 Task: Send the message to the host of Bed and breakfast in St. Marys, Georgia, United States.- Hello! I'm interested in your listing for 01/Dec/2023. Is it still available during that time?.
Action: Mouse moved to (284, 124)
Screenshot: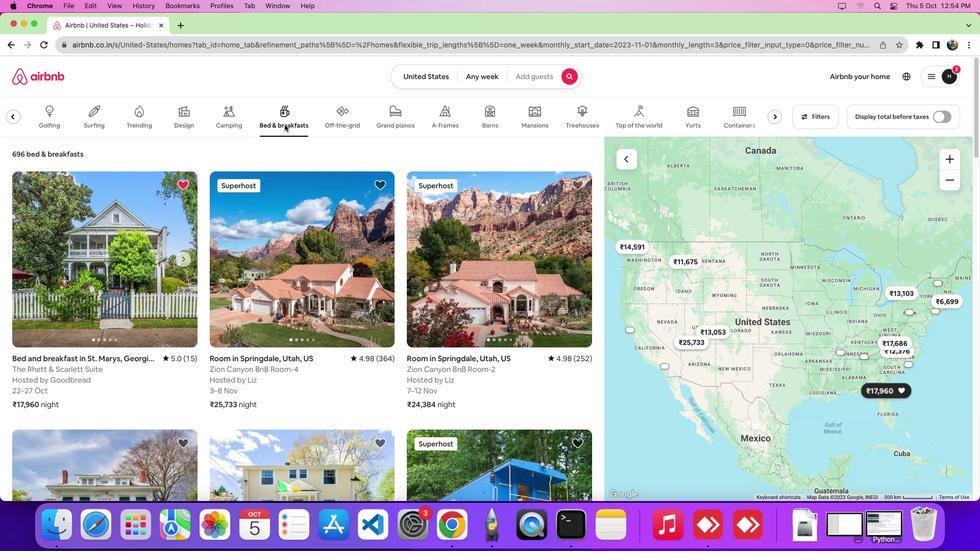 
Action: Mouse pressed left at (284, 124)
Screenshot: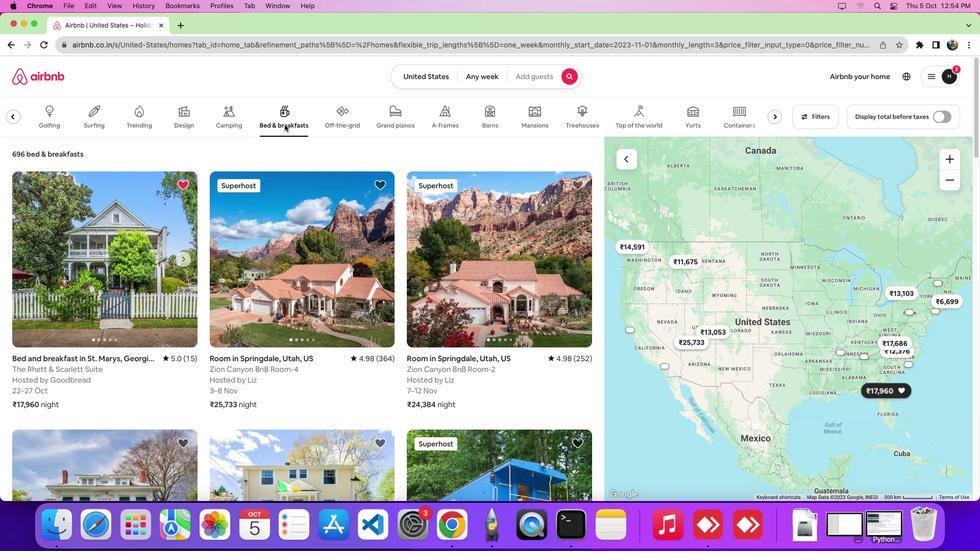 
Action: Mouse moved to (143, 256)
Screenshot: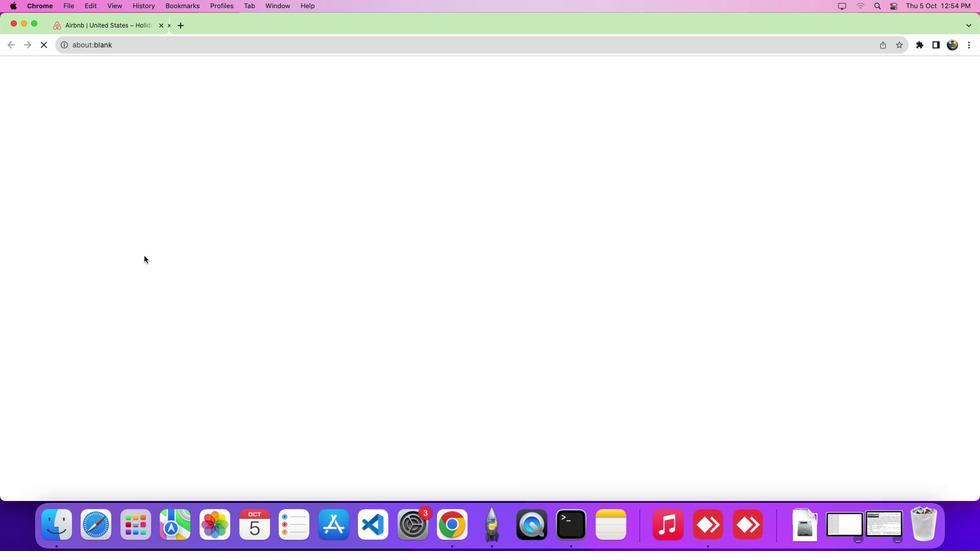 
Action: Mouse pressed left at (143, 256)
Screenshot: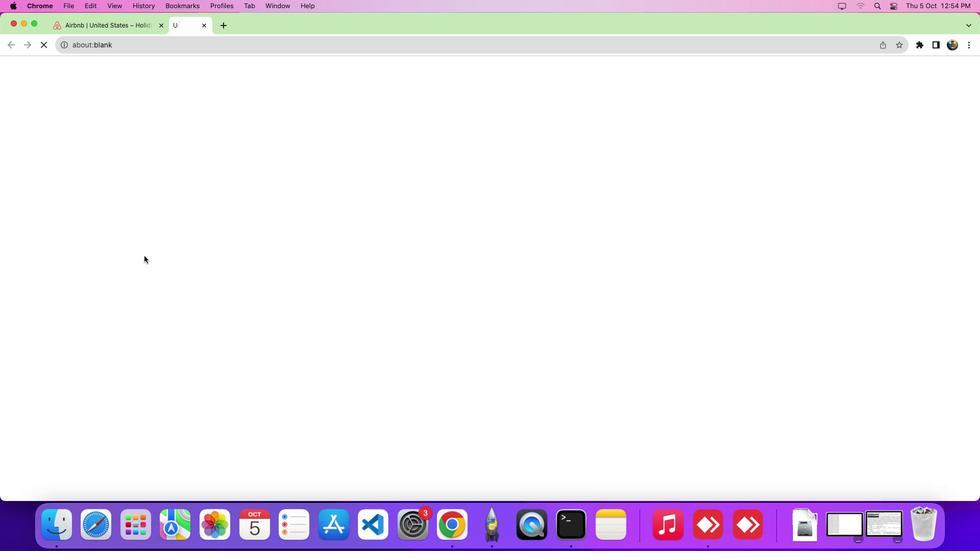 
Action: Mouse moved to (468, 309)
Screenshot: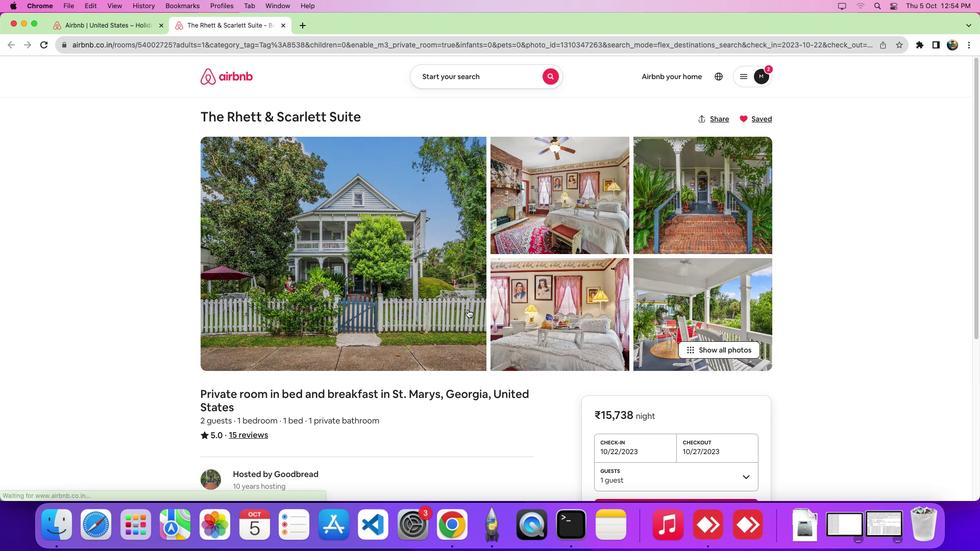 
Action: Mouse scrolled (468, 309) with delta (0, 0)
Screenshot: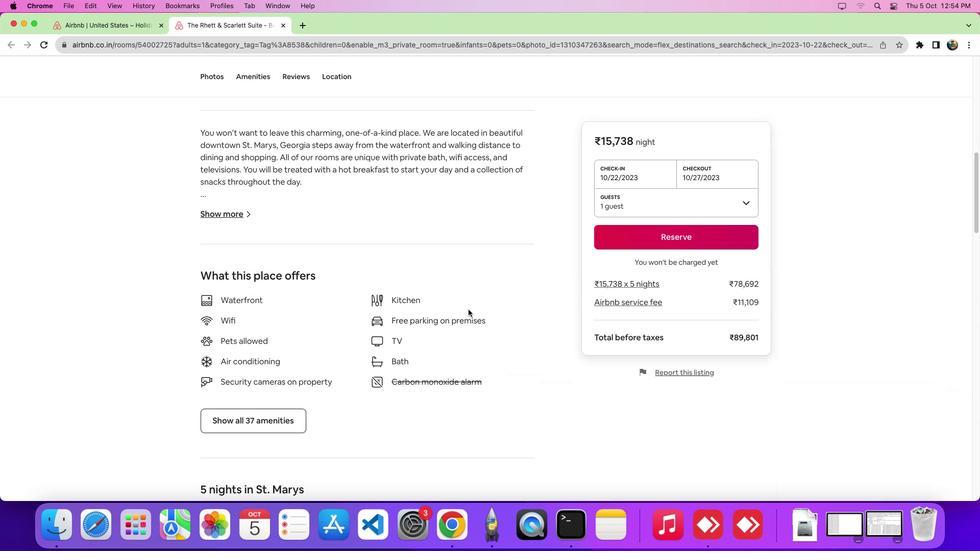
Action: Mouse scrolled (468, 309) with delta (0, 0)
Screenshot: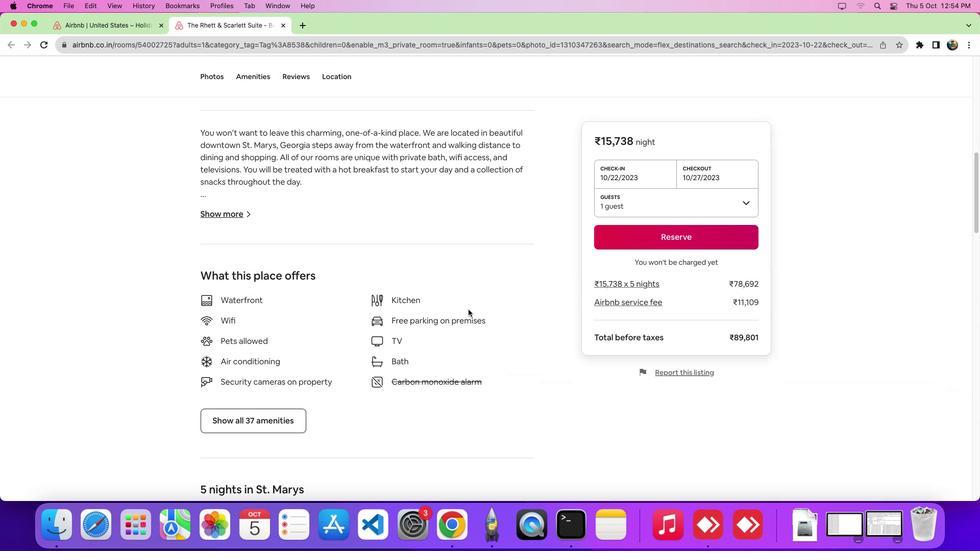 
Action: Mouse scrolled (468, 309) with delta (0, -4)
Screenshot: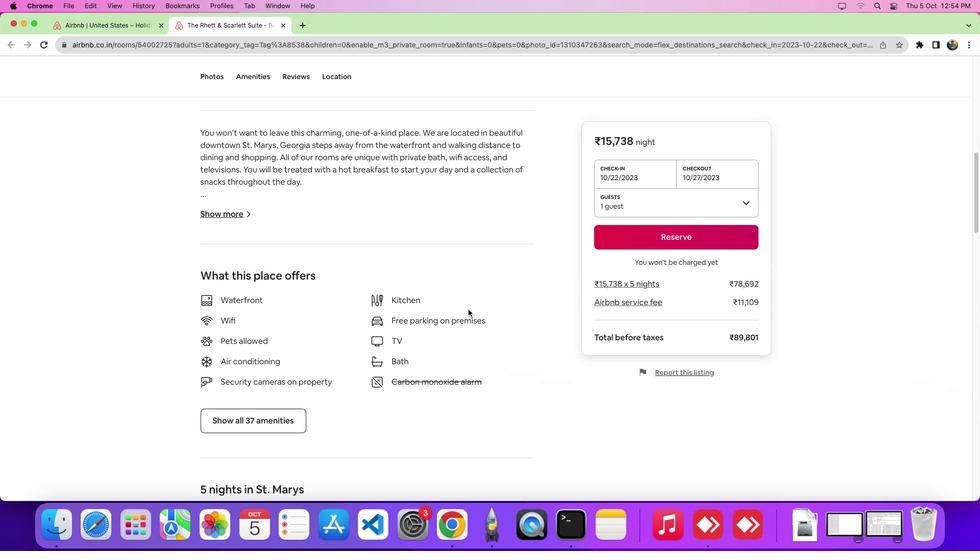 
Action: Mouse scrolled (468, 309) with delta (0, -6)
Screenshot: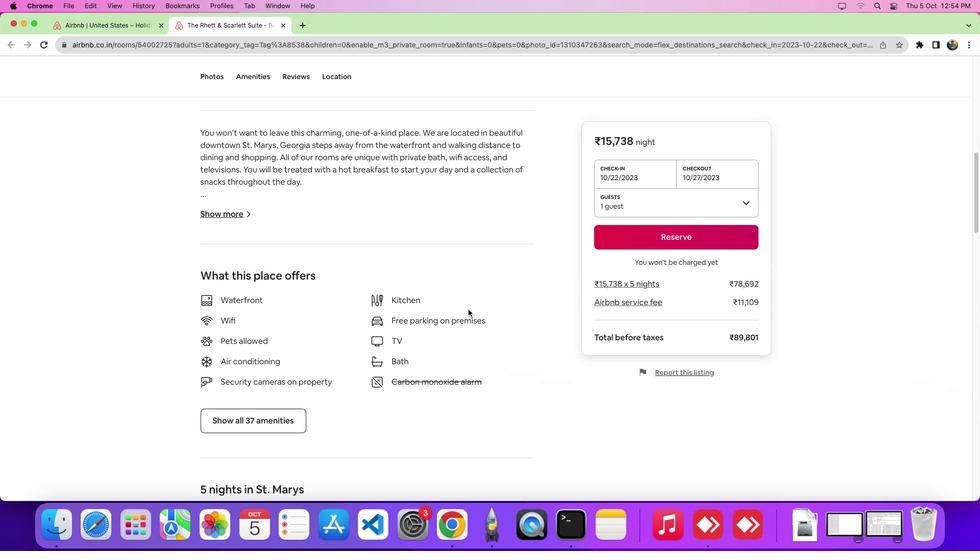 
Action: Mouse moved to (468, 309)
Screenshot: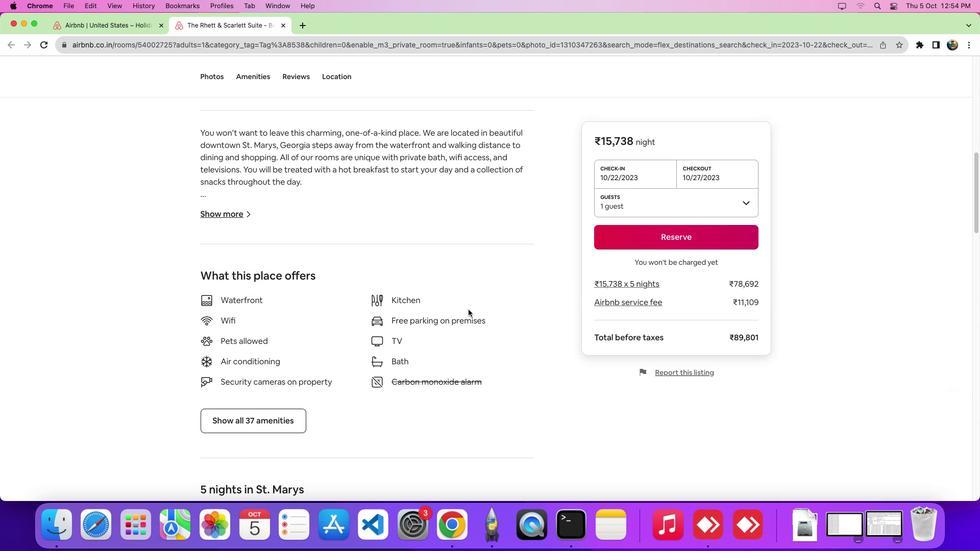 
Action: Mouse scrolled (468, 309) with delta (0, 0)
Screenshot: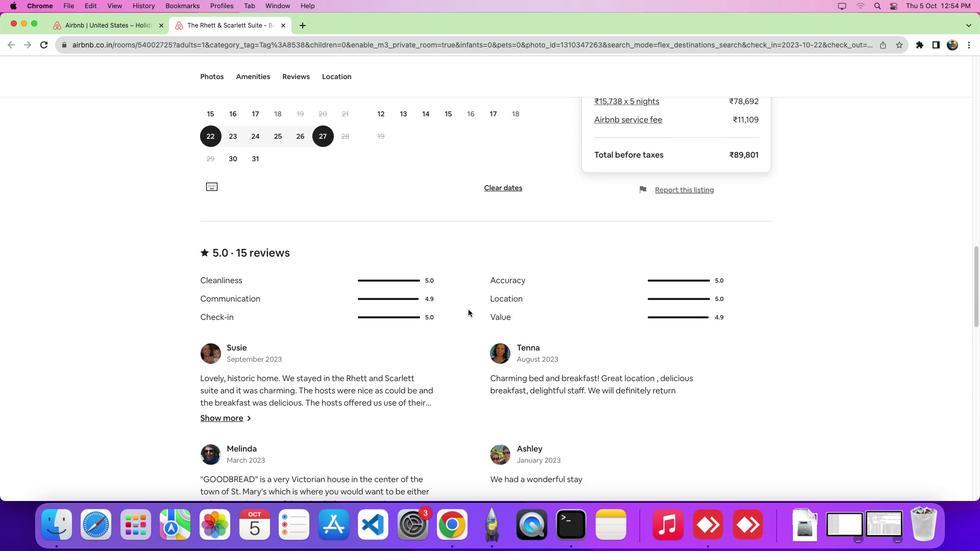 
Action: Mouse scrolled (468, 309) with delta (0, -1)
Screenshot: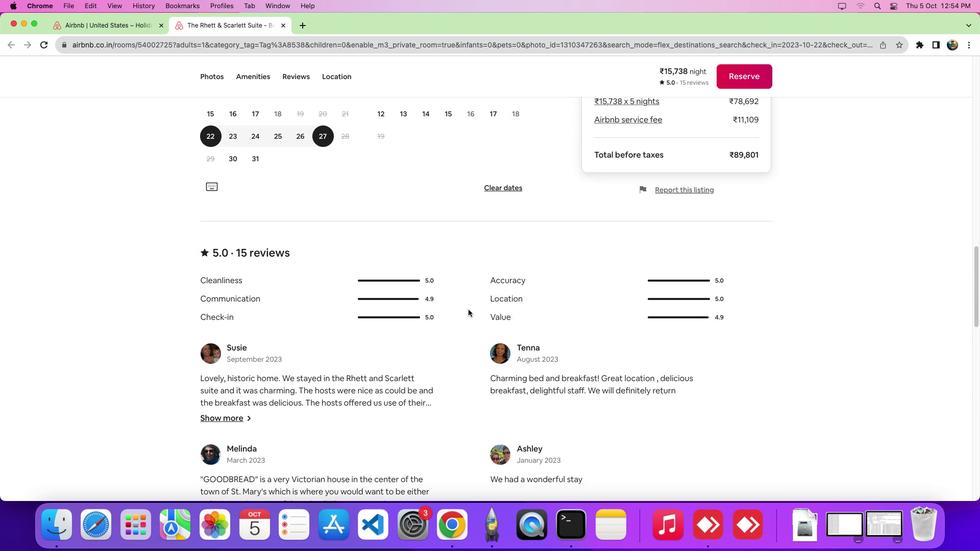 
Action: Mouse scrolled (468, 309) with delta (0, -4)
Screenshot: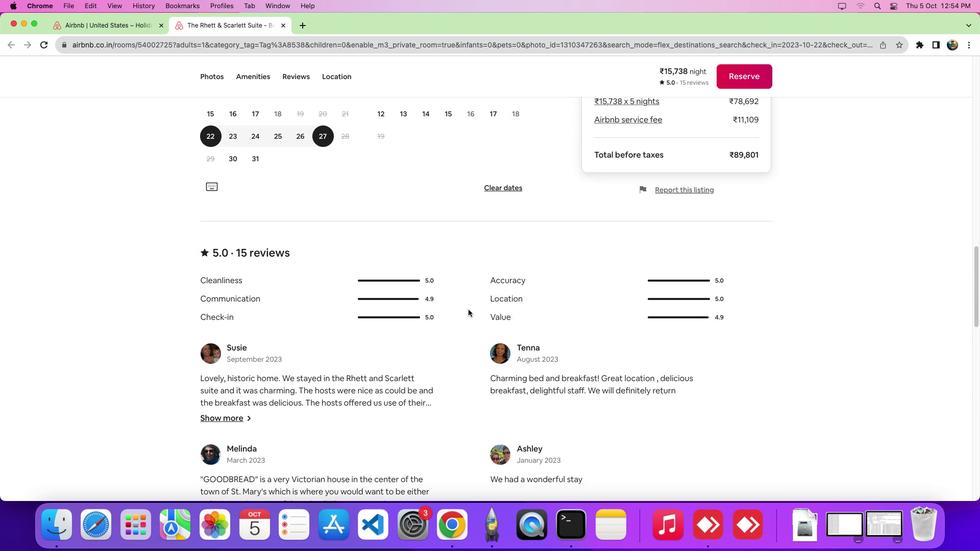 
Action: Mouse scrolled (468, 309) with delta (0, -6)
Screenshot: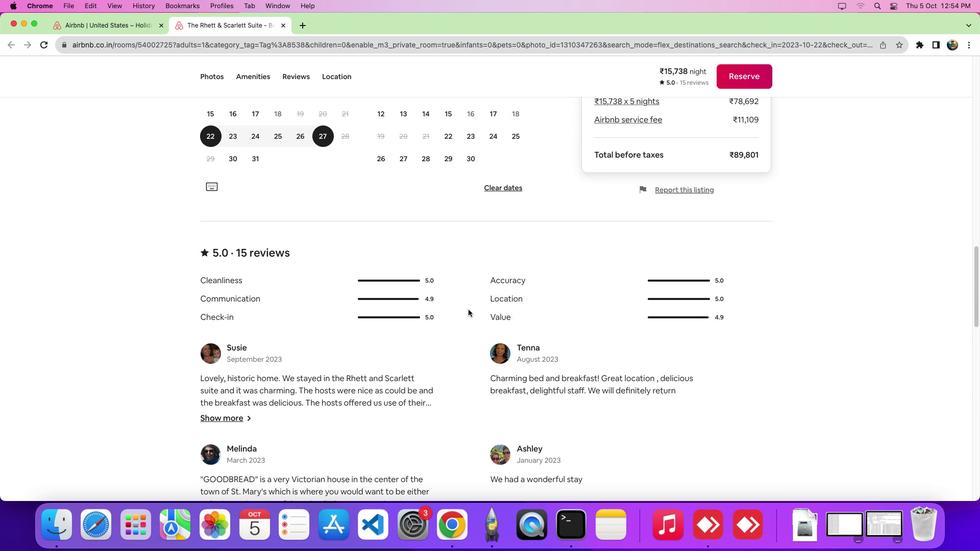 
Action: Mouse scrolled (468, 309) with delta (0, 0)
Screenshot: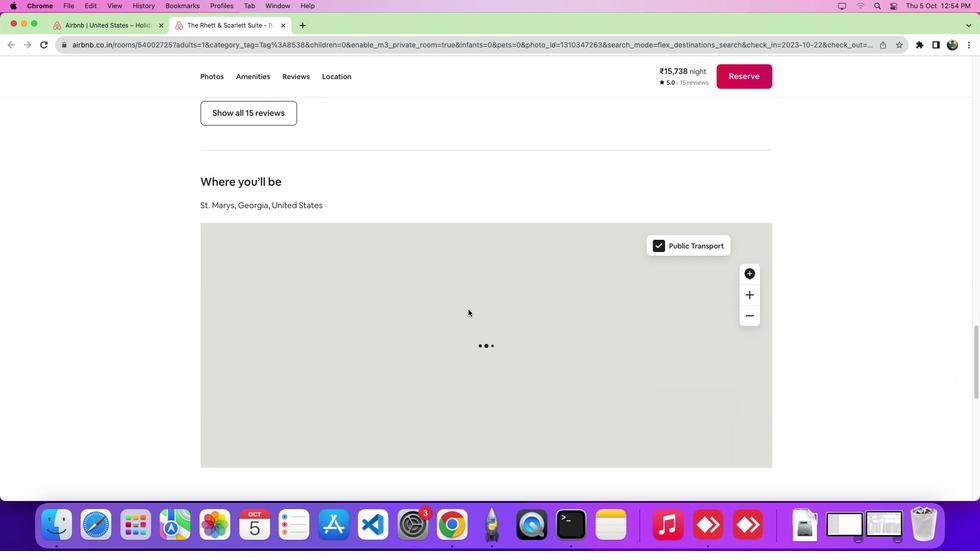 
Action: Mouse scrolled (468, 309) with delta (0, -1)
Screenshot: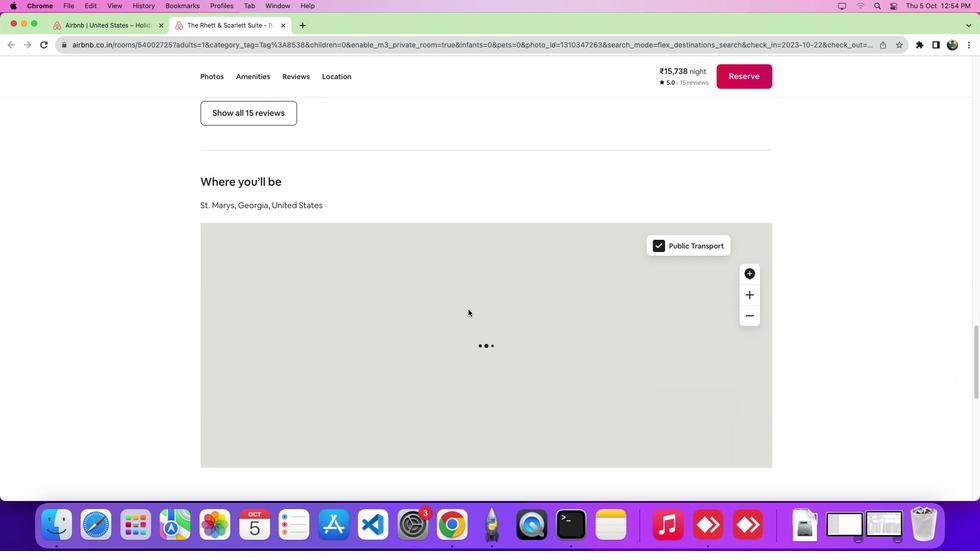 
Action: Mouse scrolled (468, 309) with delta (0, -5)
Screenshot: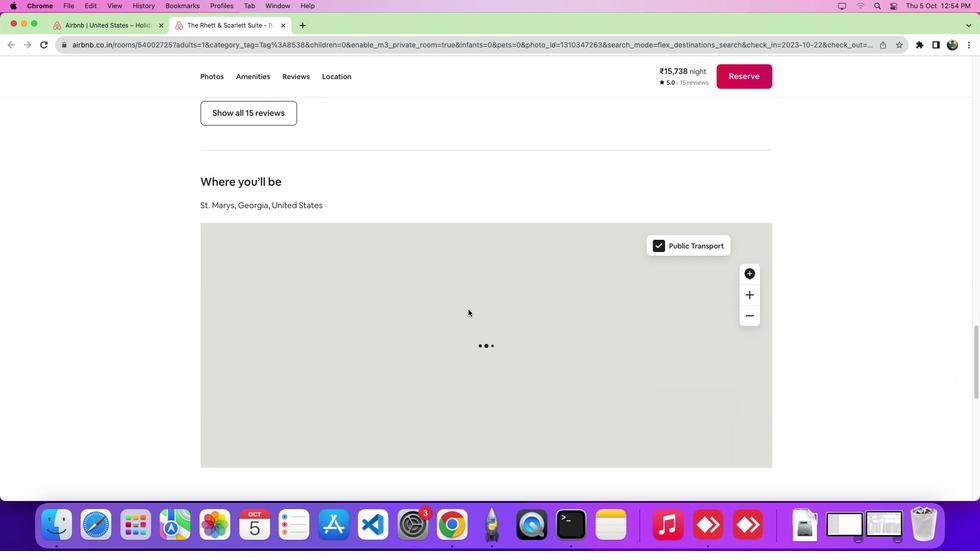 
Action: Mouse scrolled (468, 309) with delta (0, -7)
Screenshot: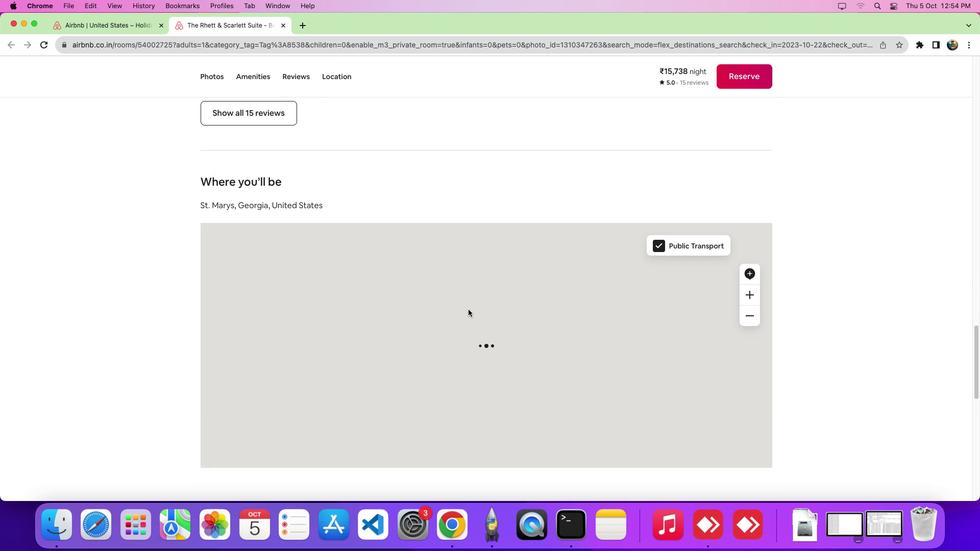 
Action: Mouse scrolled (468, 309) with delta (0, 0)
Screenshot: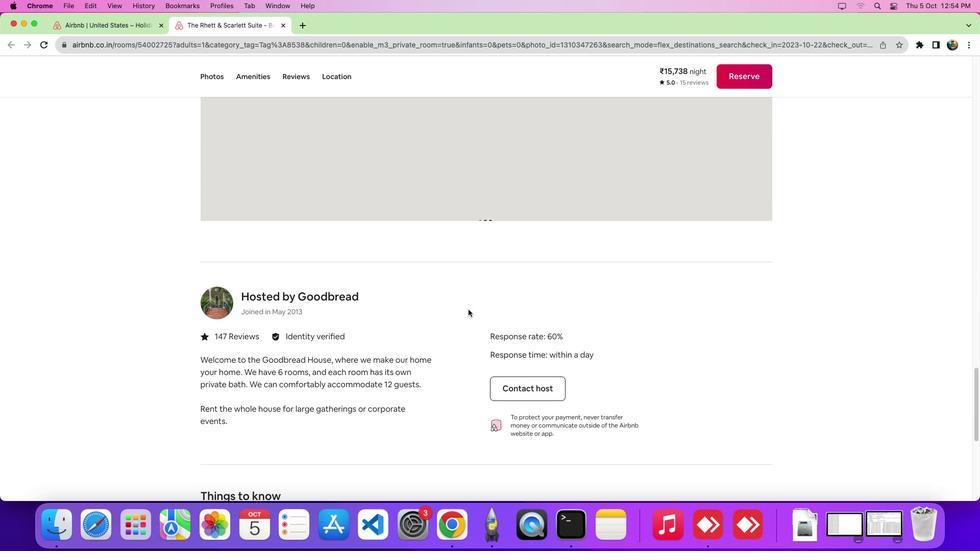 
Action: Mouse scrolled (468, 309) with delta (0, -1)
Screenshot: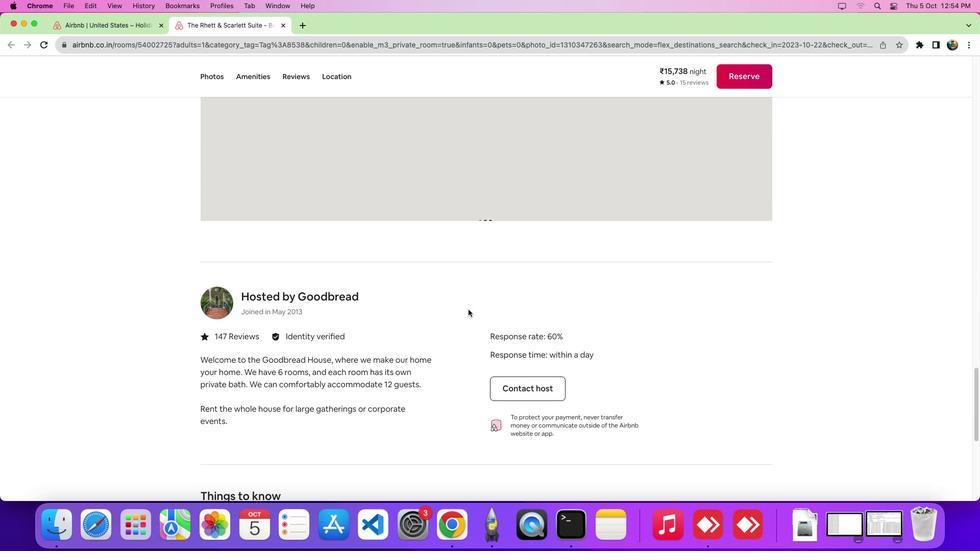 
Action: Mouse scrolled (468, 309) with delta (0, -4)
Screenshot: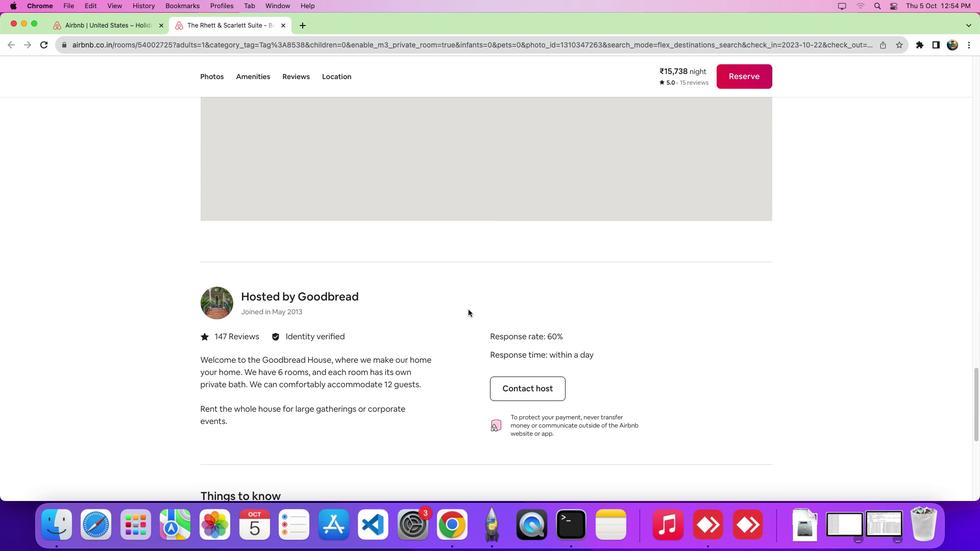 
Action: Mouse moved to (535, 379)
Screenshot: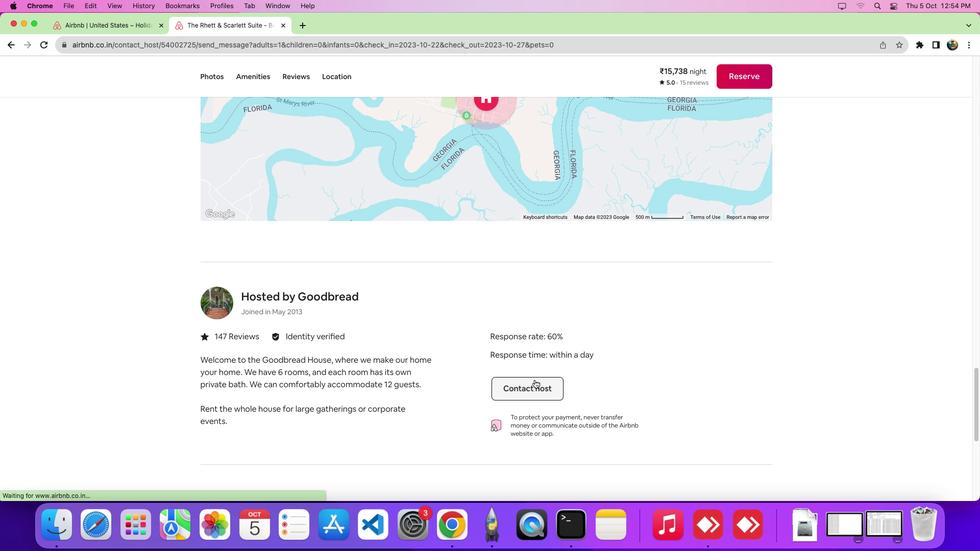 
Action: Mouse pressed left at (535, 379)
Screenshot: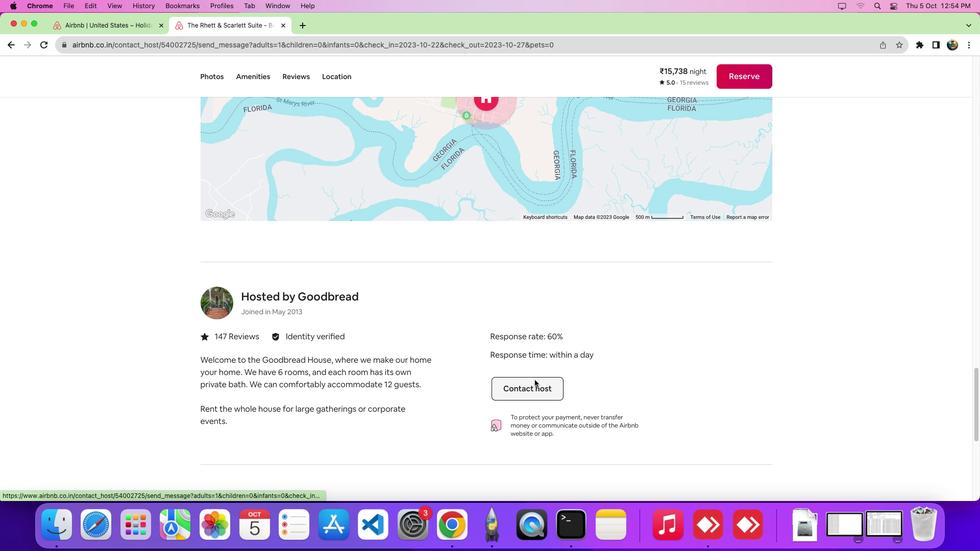 
Action: Mouse moved to (398, 368)
Screenshot: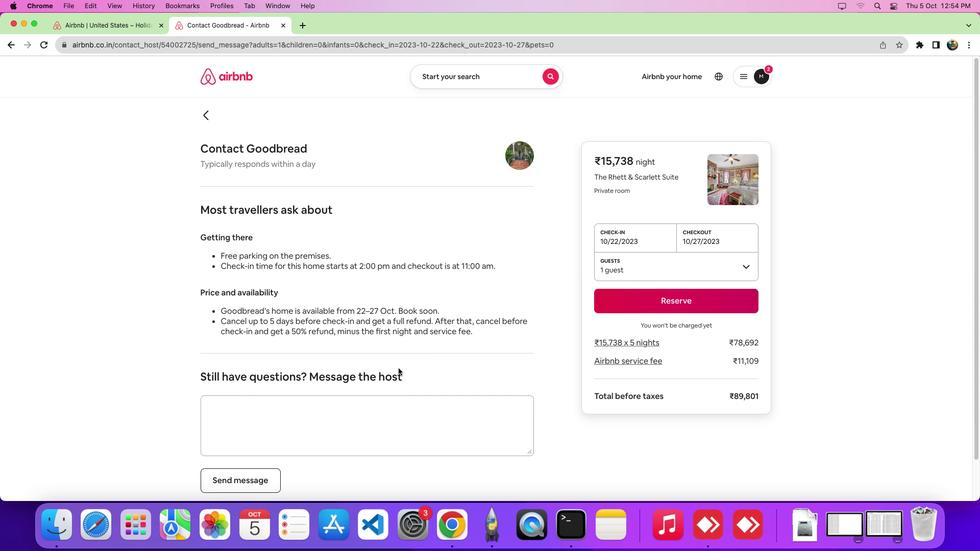 
Action: Mouse scrolled (398, 368) with delta (0, 0)
Screenshot: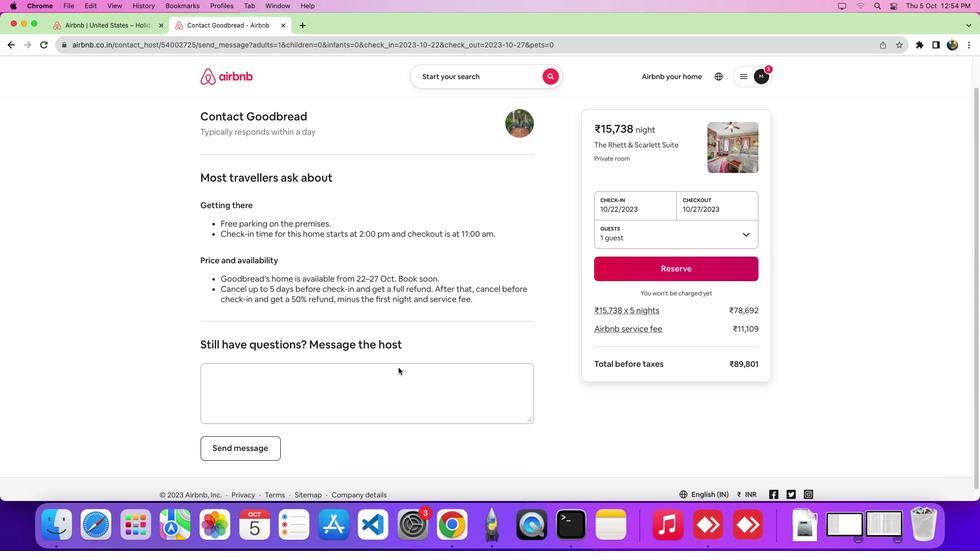 
Action: Mouse scrolled (398, 368) with delta (0, 0)
Screenshot: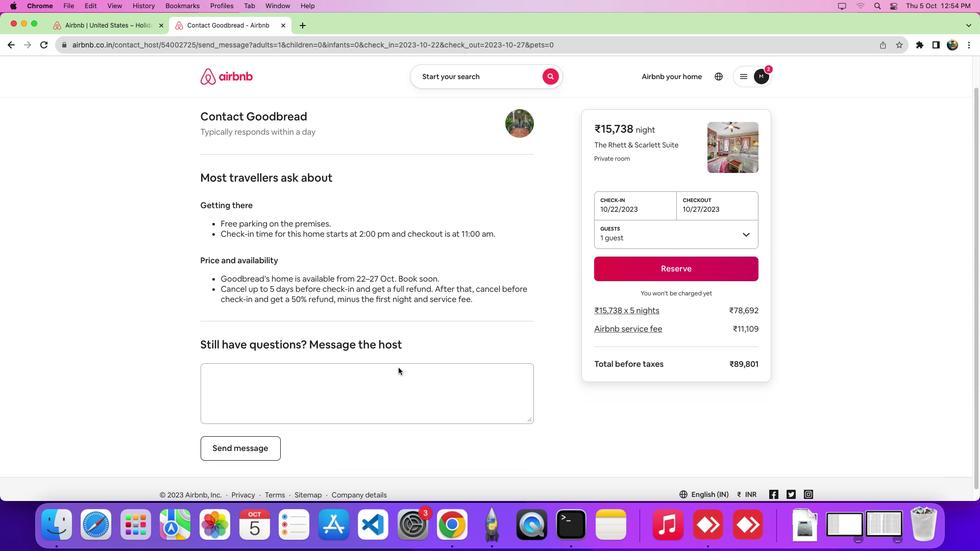 
Action: Mouse moved to (379, 375)
Screenshot: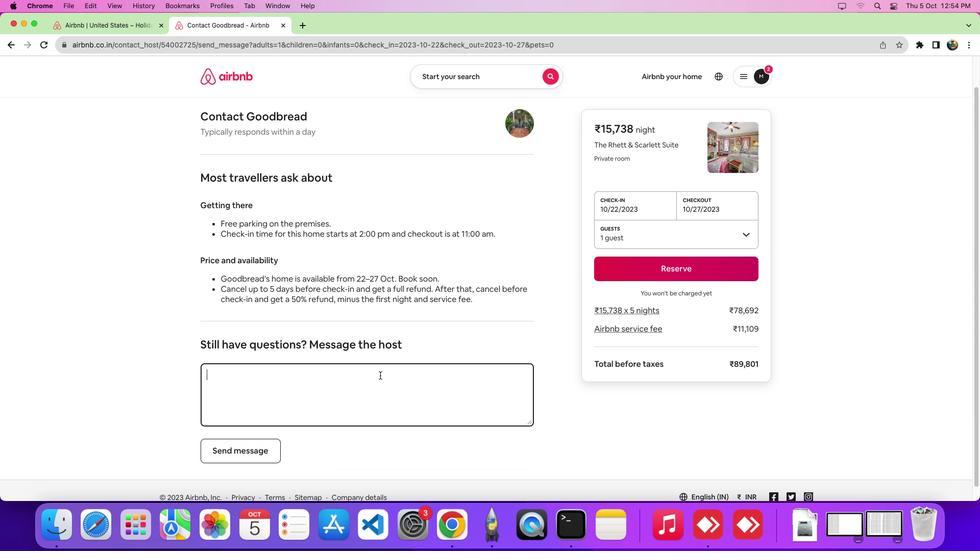 
Action: Mouse pressed left at (379, 375)
Screenshot: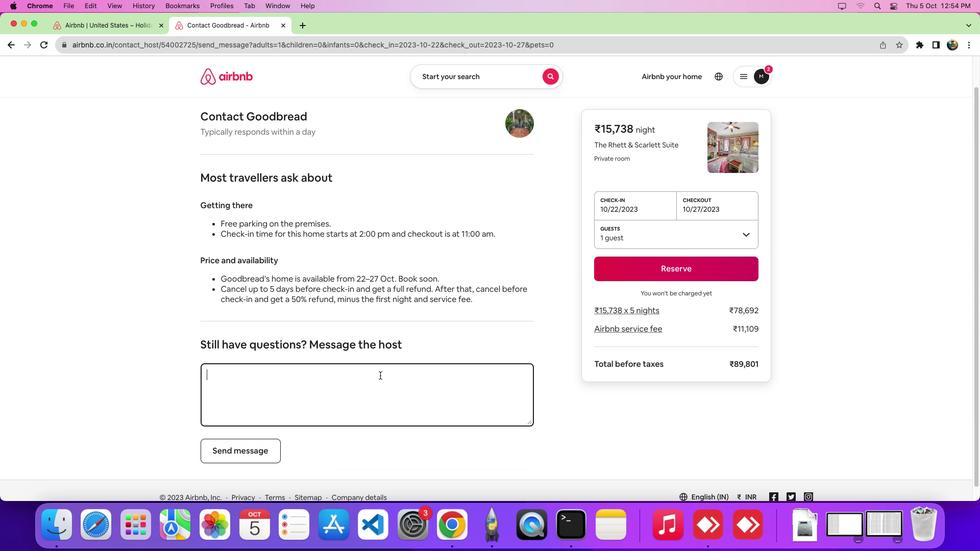 
Action: Key pressed Key.shift'H''e''l''l''o'Key.spaceKey.backspaceKey.shift'!'Key.spaceKey.shift'I'"'"'m'Key.space'i''n''t''e''r''e''s''t''e''d'Key.space'i''n'Key.space'y''o''u''r'Key.space'l''i''s''t''i''n''g'Key.space'f''o''r'Key.space'0''1''/'Key.shift_r'D''e''c''/''2''0''2''3''.'Key.spaceKey.shift'I''s'Key.space'i''t'Key.space's''t''u'Key.backspace'i''l''l'Key.space'a''v''a''i''l''a''b''l''e'Key.space'd''u''r''i''n''g'Key.space't''h''a''t'Key.space't''i''m''e''.'Key.backspaceKey.shift'?''.'
Screenshot: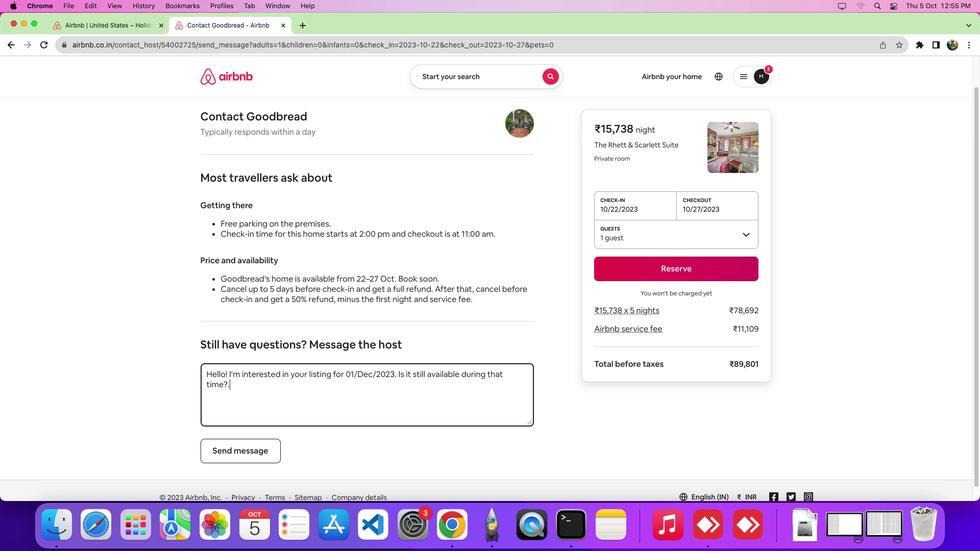 
Action: Mouse moved to (245, 454)
Screenshot: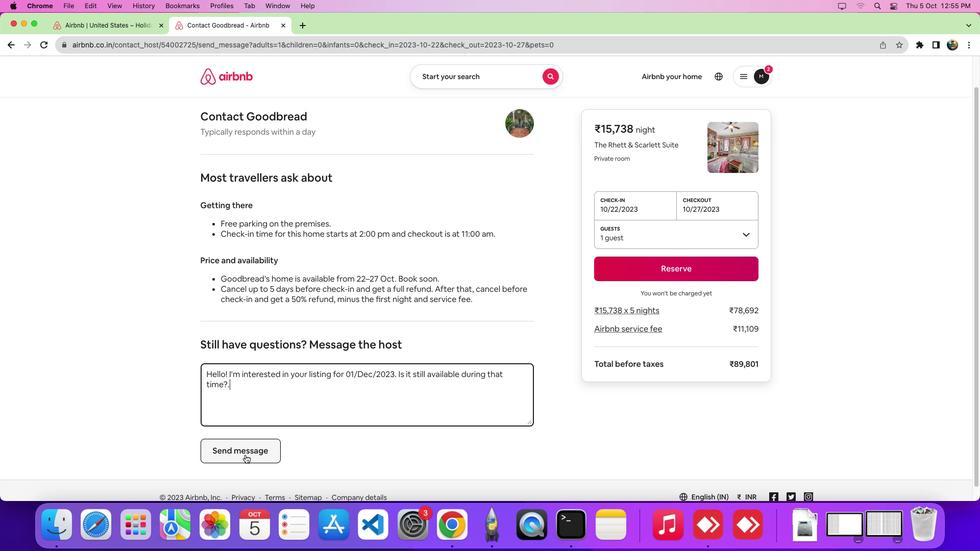 
Action: Mouse pressed left at (245, 454)
Screenshot: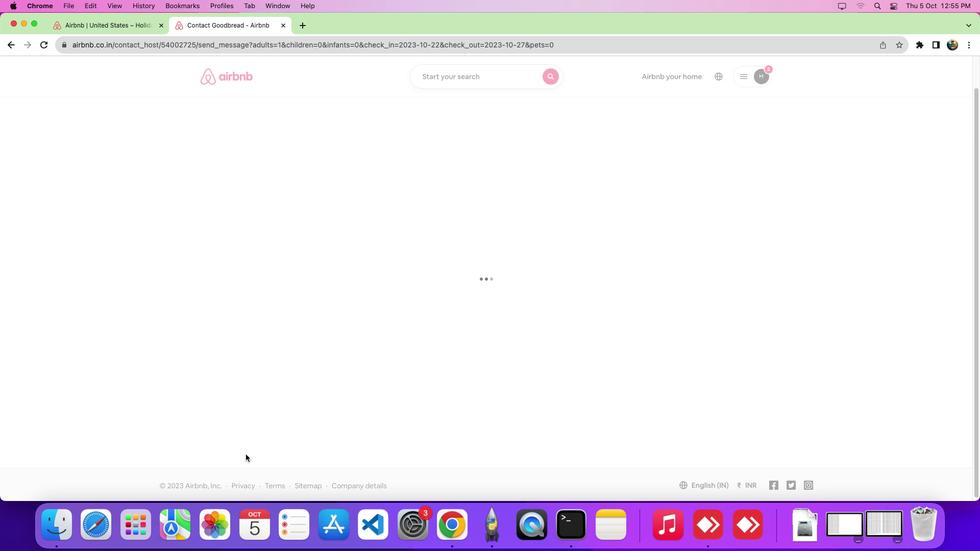 
Action: Mouse moved to (229, 209)
Screenshot: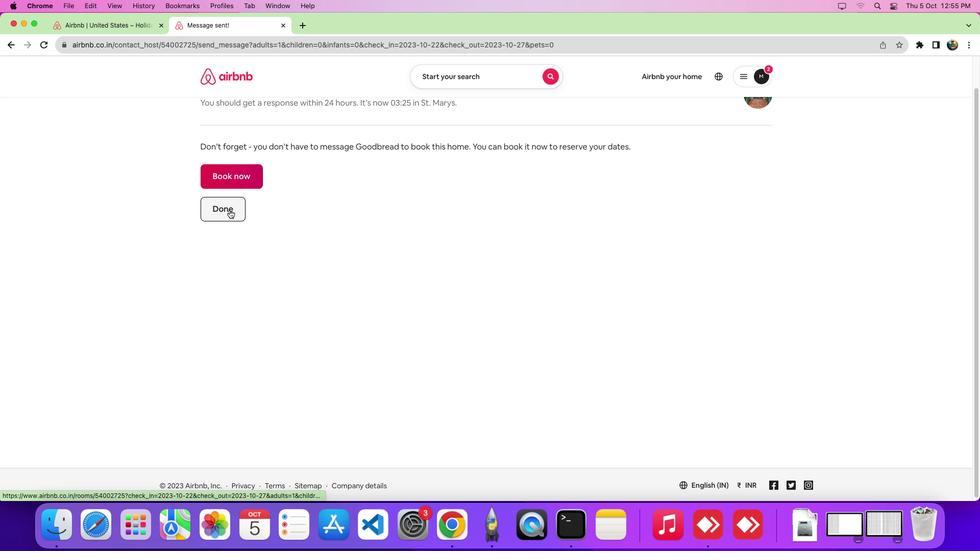 
Action: Mouse pressed left at (229, 209)
Screenshot: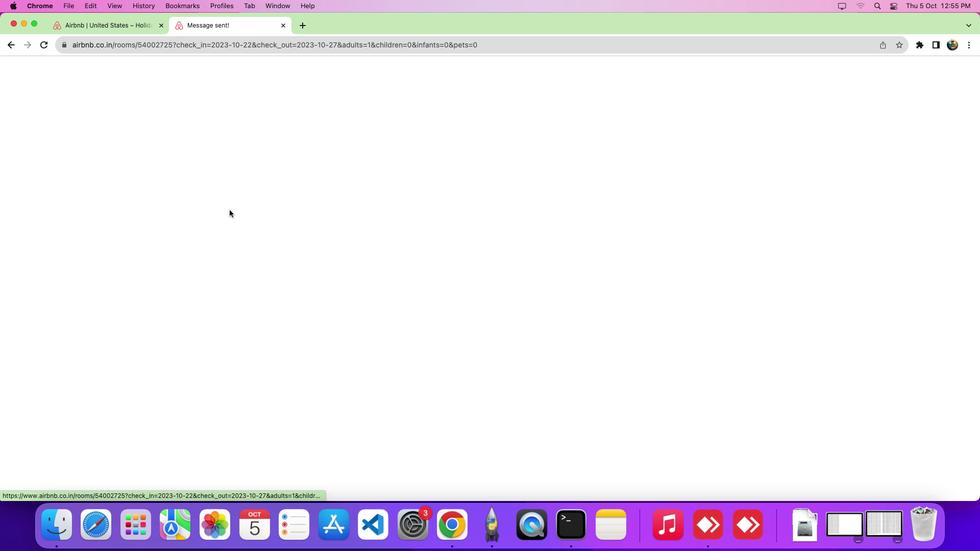 
